 Task: Add the libraries component in the site builder.
Action: Mouse moved to (905, 69)
Screenshot: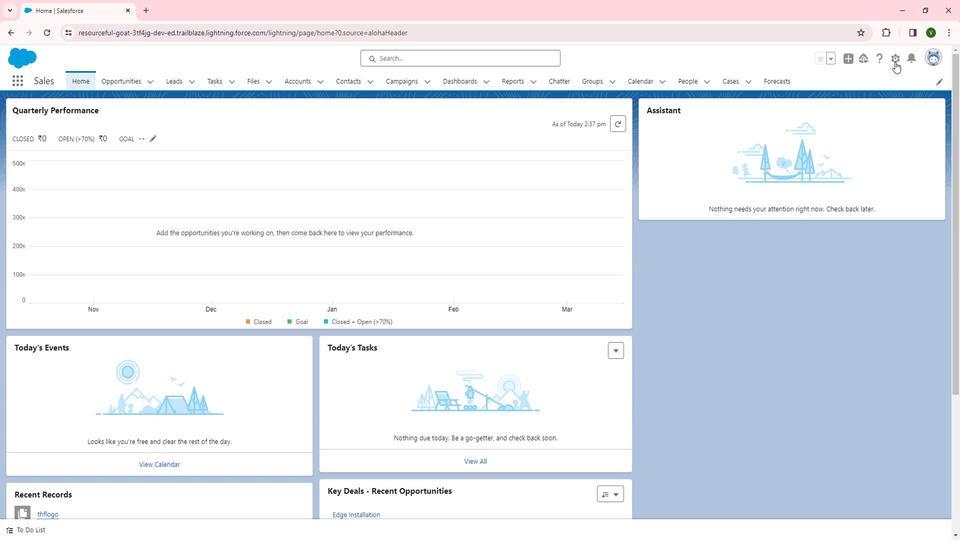 
Action: Mouse pressed left at (905, 69)
Screenshot: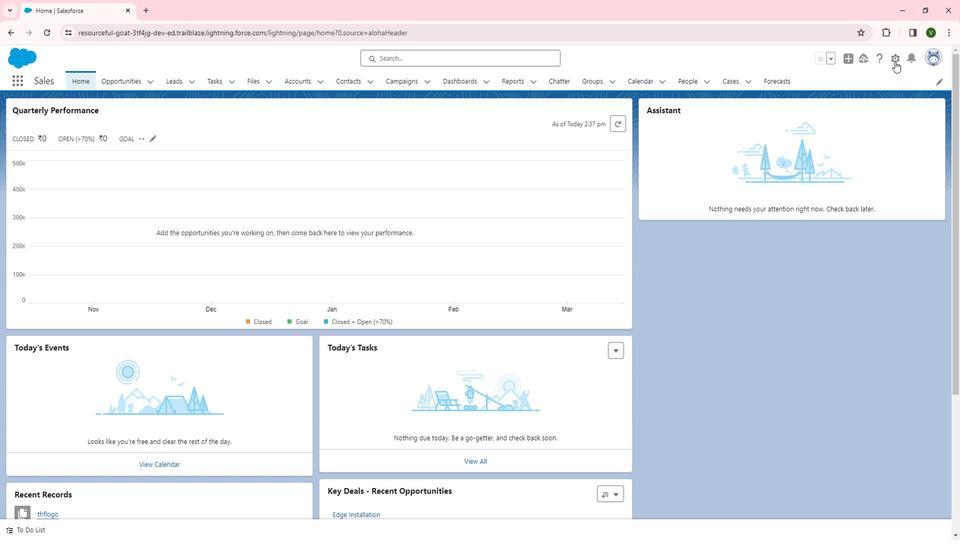 
Action: Mouse moved to (872, 99)
Screenshot: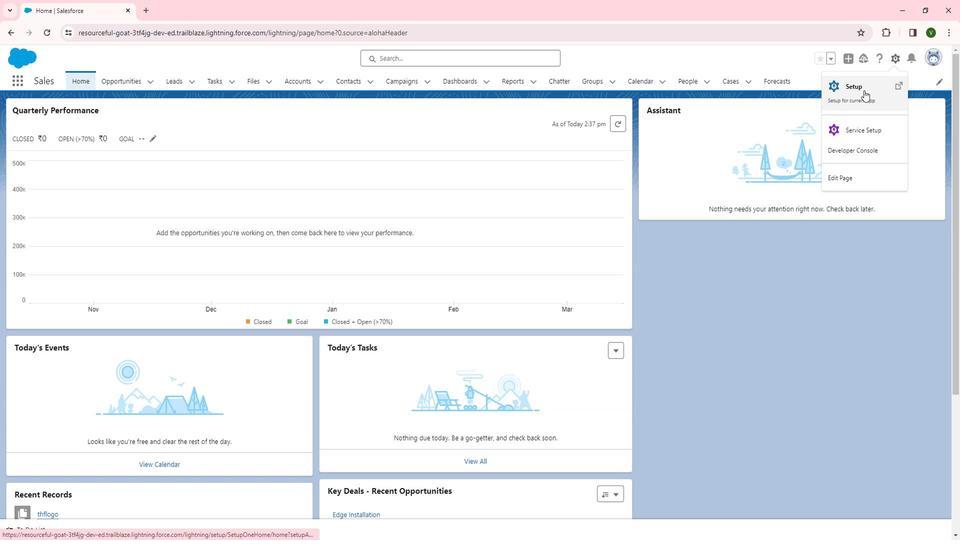 
Action: Mouse pressed left at (872, 99)
Screenshot: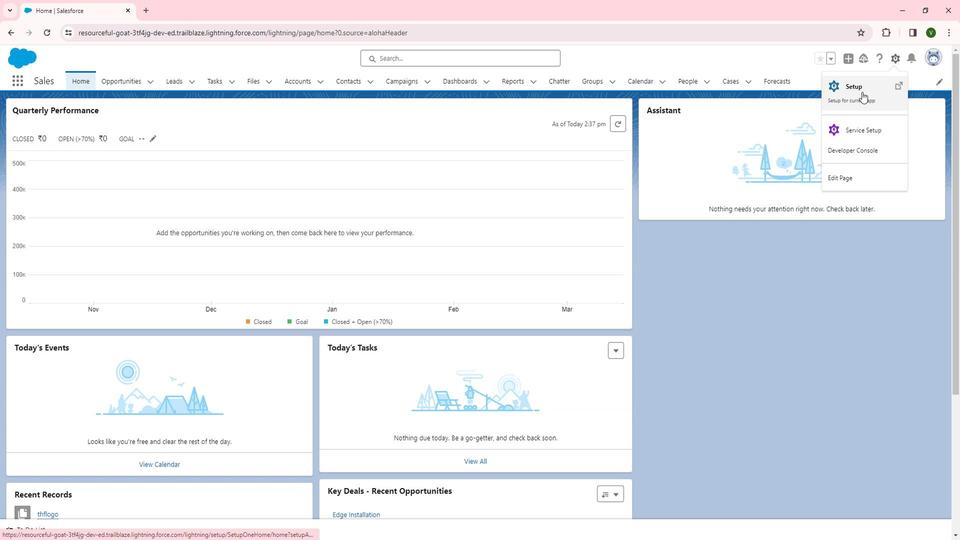 
Action: Mouse moved to (88, 275)
Screenshot: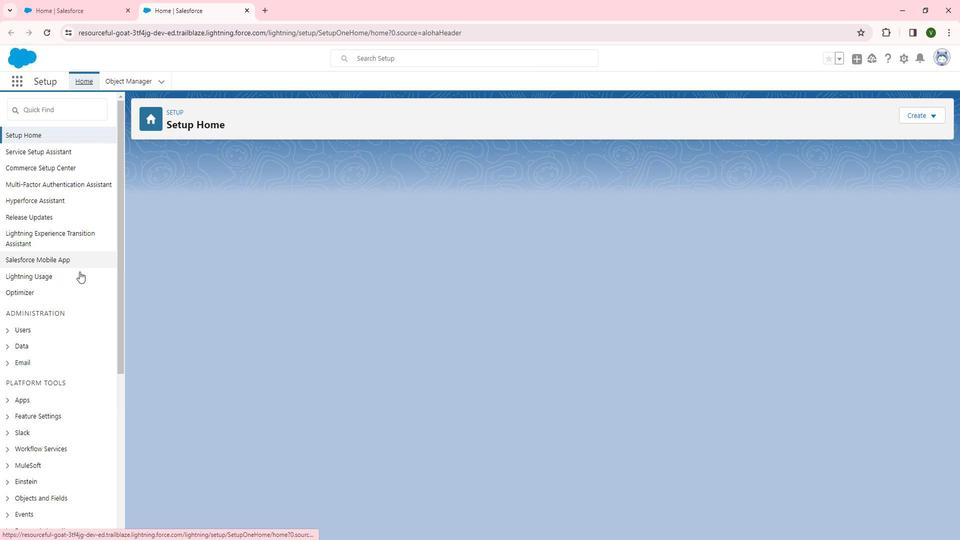 
Action: Mouse scrolled (88, 274) with delta (0, 0)
Screenshot: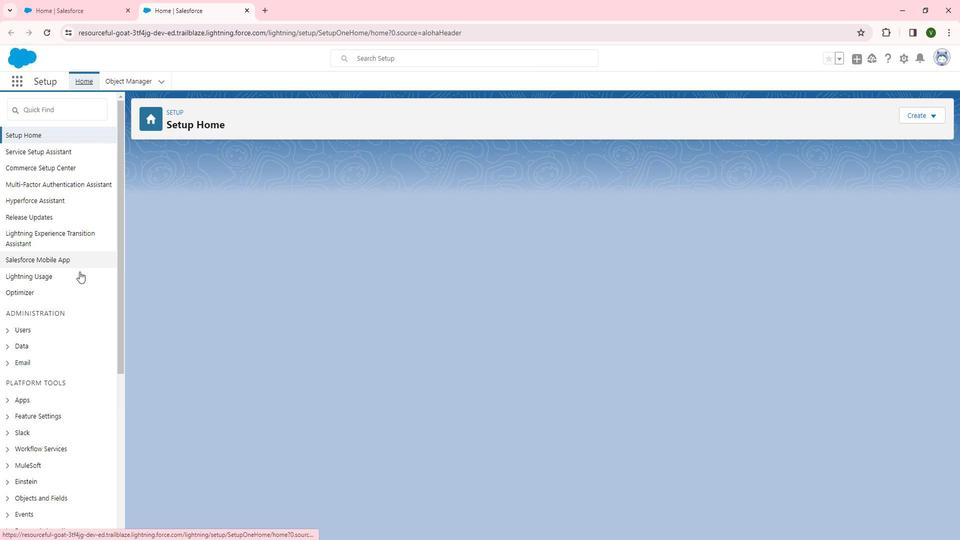 
Action: Mouse moved to (84, 291)
Screenshot: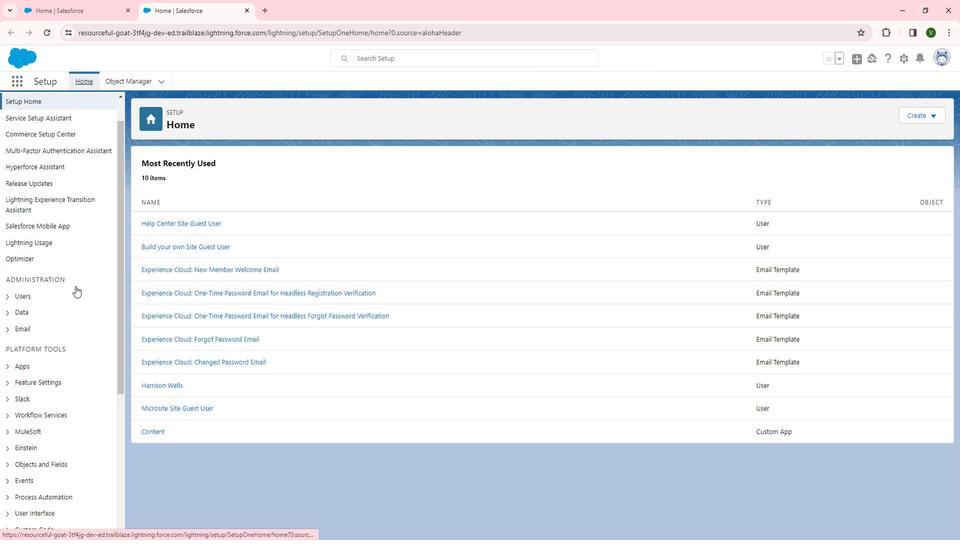 
Action: Mouse scrolled (84, 290) with delta (0, 0)
Screenshot: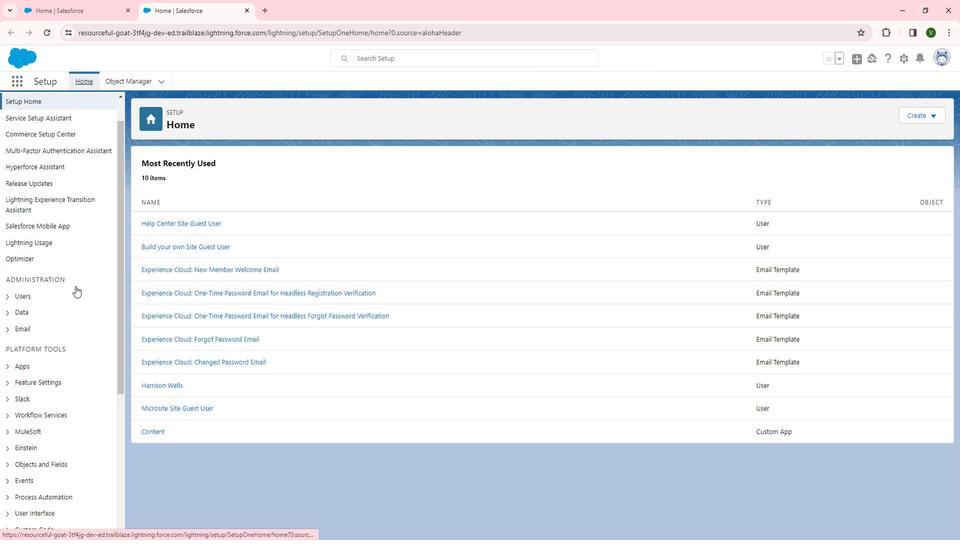 
Action: Mouse moved to (83, 292)
Screenshot: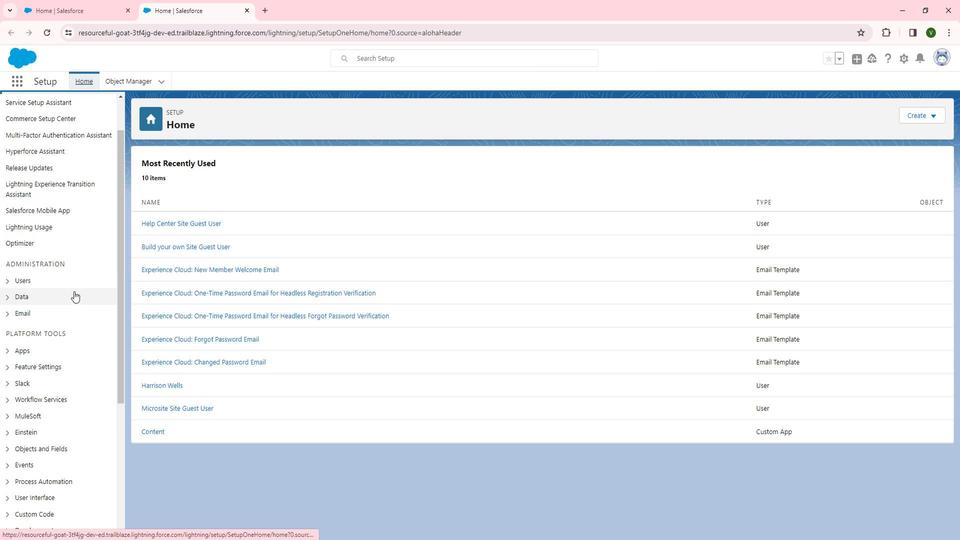 
Action: Mouse scrolled (83, 292) with delta (0, 0)
Screenshot: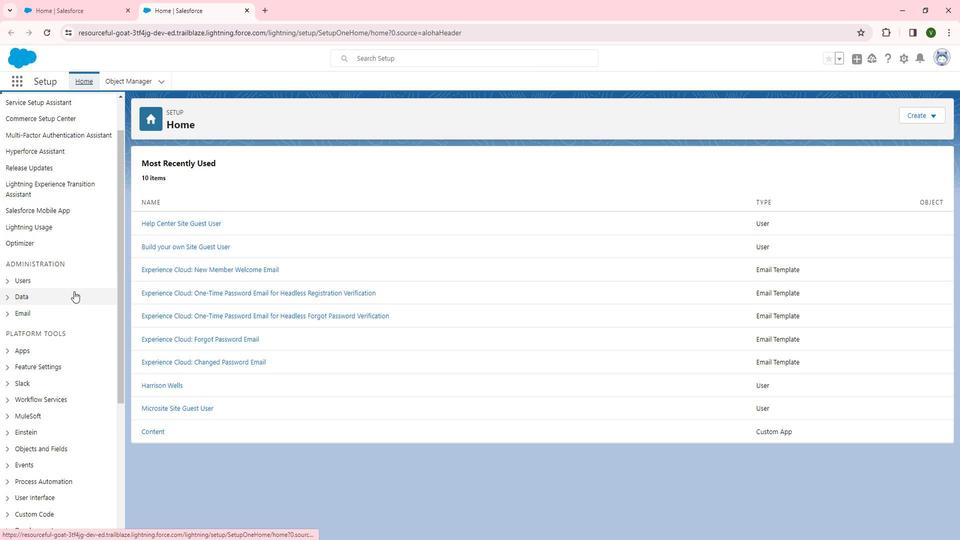 
Action: Mouse moved to (36, 261)
Screenshot: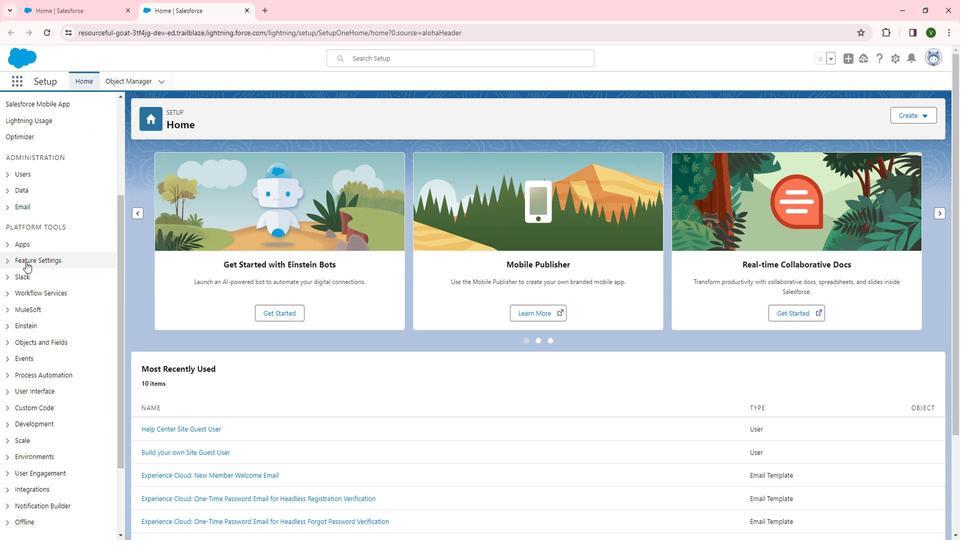 
Action: Mouse pressed left at (36, 261)
Screenshot: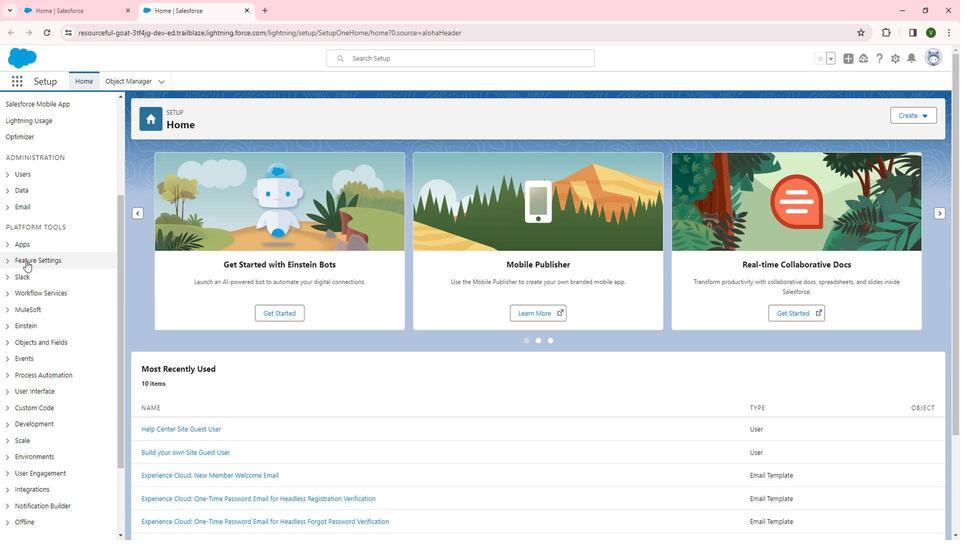 
Action: Mouse moved to (57, 342)
Screenshot: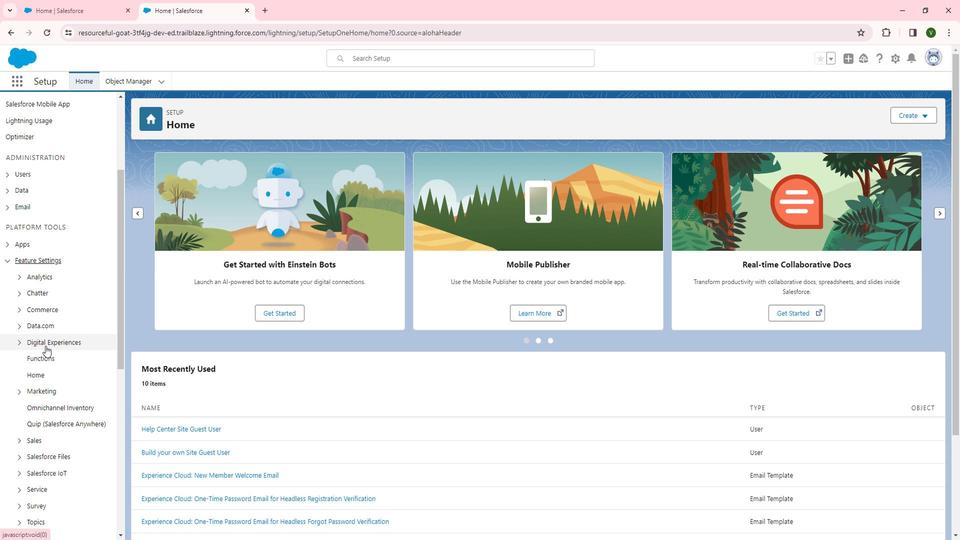 
Action: Mouse pressed left at (57, 342)
Screenshot: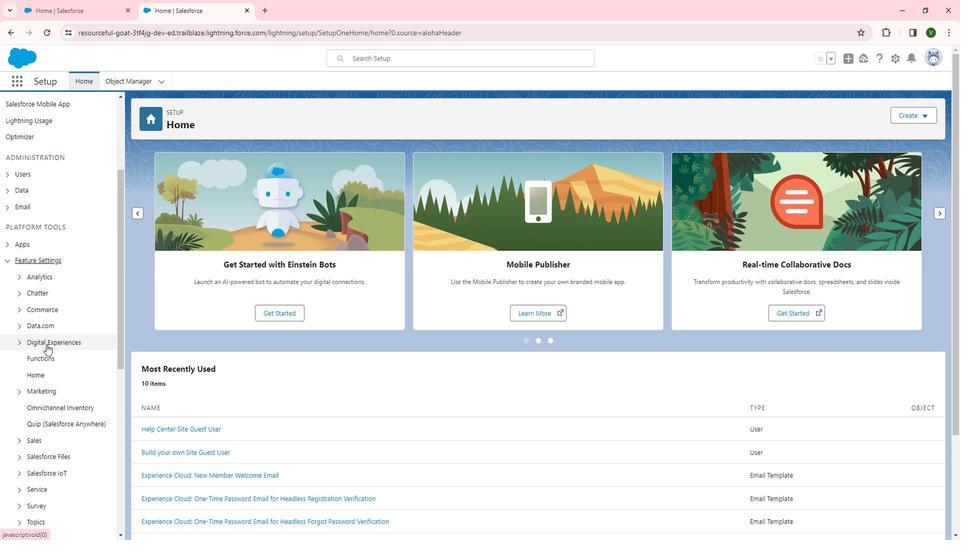 
Action: Mouse moved to (60, 336)
Screenshot: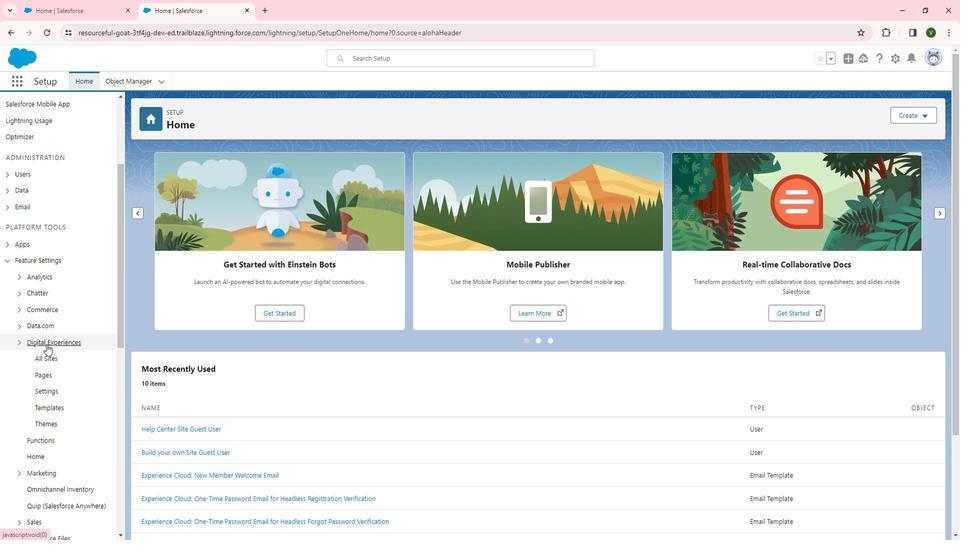 
Action: Mouse scrolled (60, 336) with delta (0, 0)
Screenshot: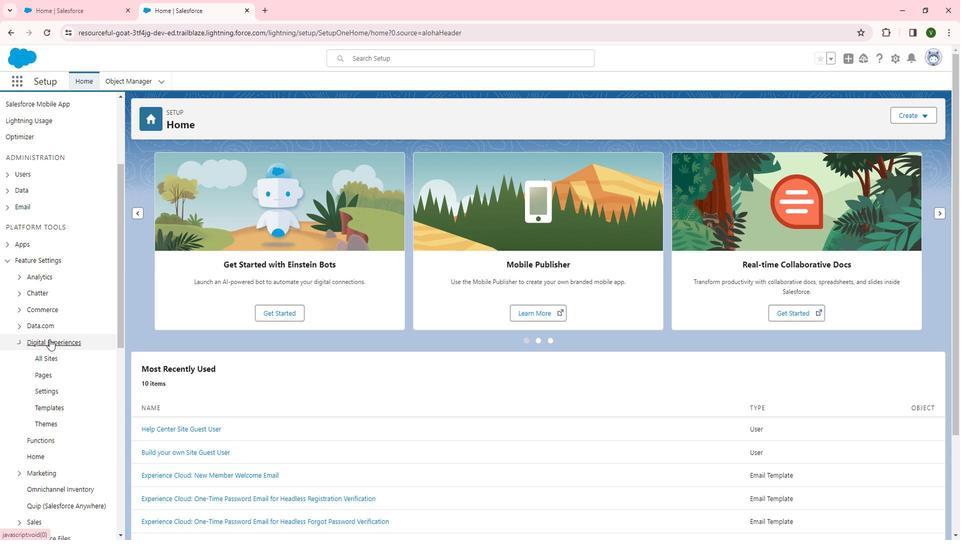 
Action: Mouse scrolled (60, 336) with delta (0, 0)
Screenshot: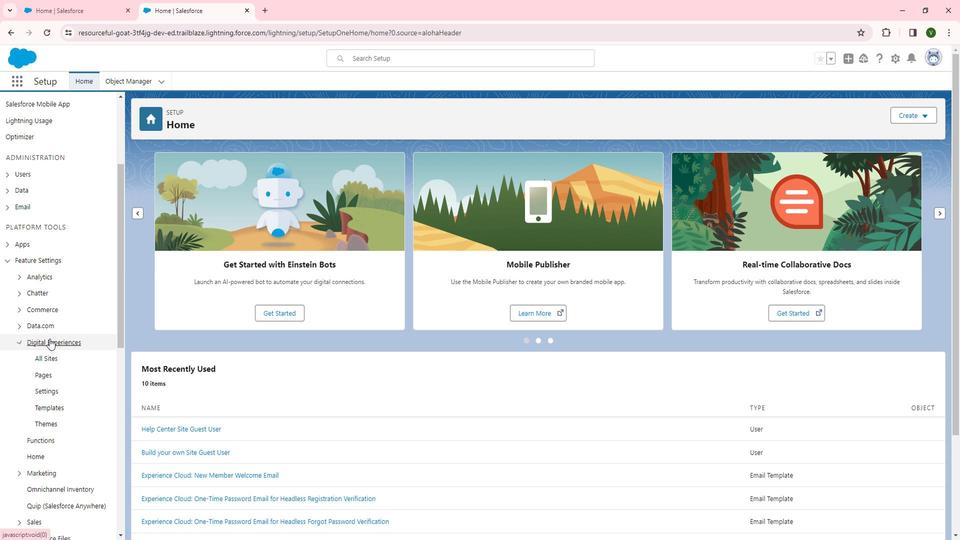 
Action: Mouse scrolled (60, 336) with delta (0, 0)
Screenshot: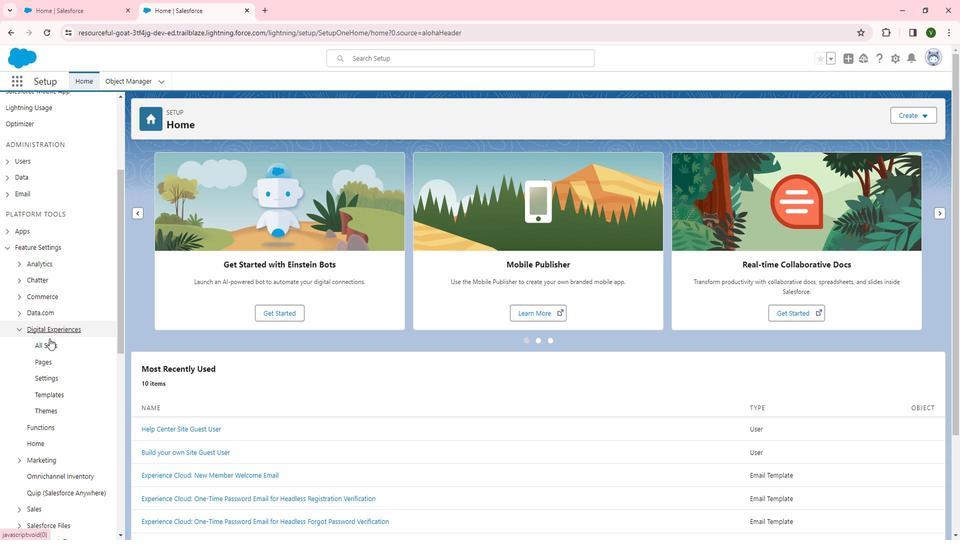 
Action: Mouse moved to (59, 203)
Screenshot: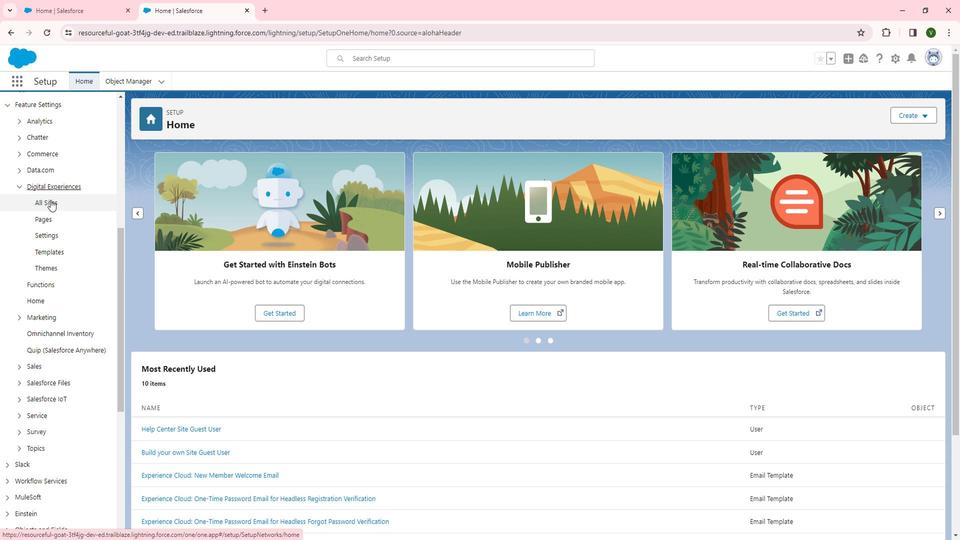 
Action: Mouse pressed left at (59, 203)
Screenshot: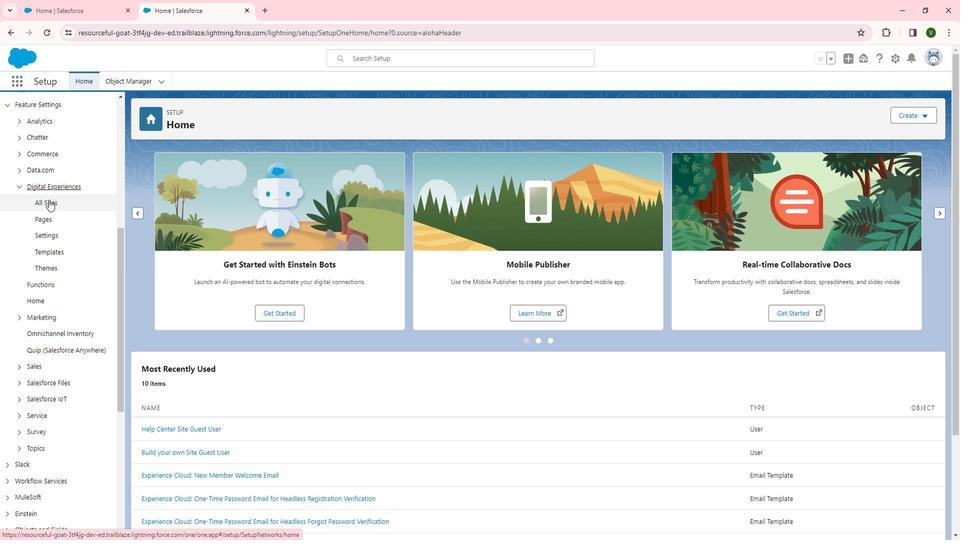 
Action: Mouse moved to (176, 265)
Screenshot: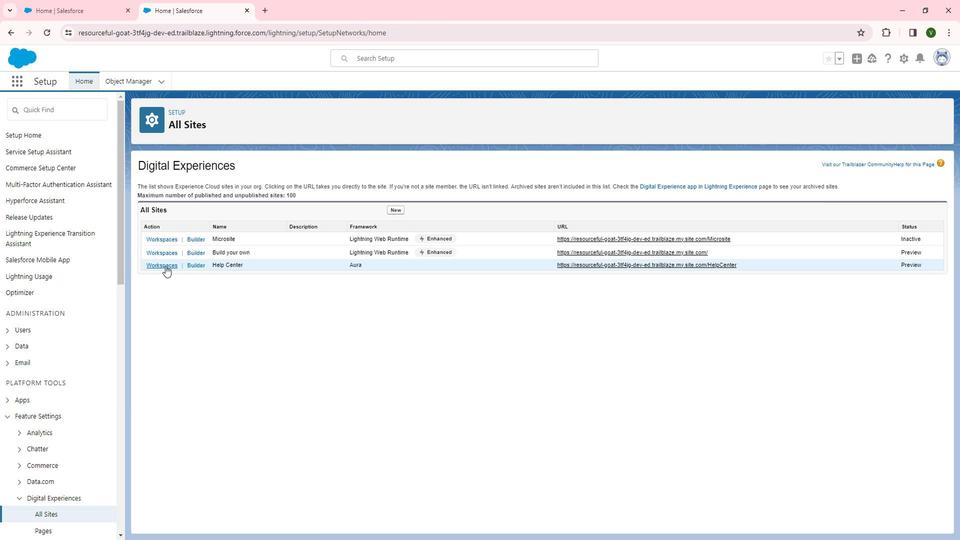 
Action: Mouse pressed left at (176, 265)
Screenshot: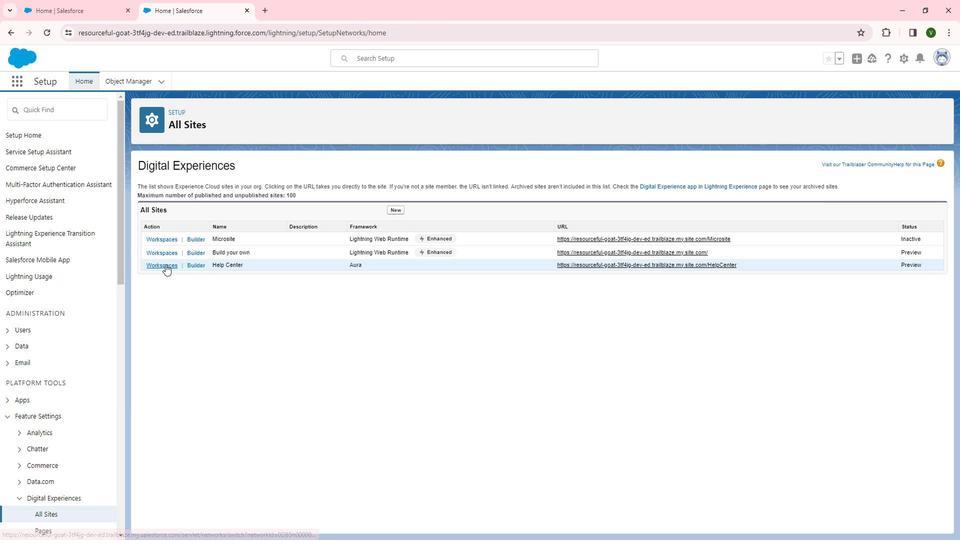 
Action: Mouse moved to (160, 252)
Screenshot: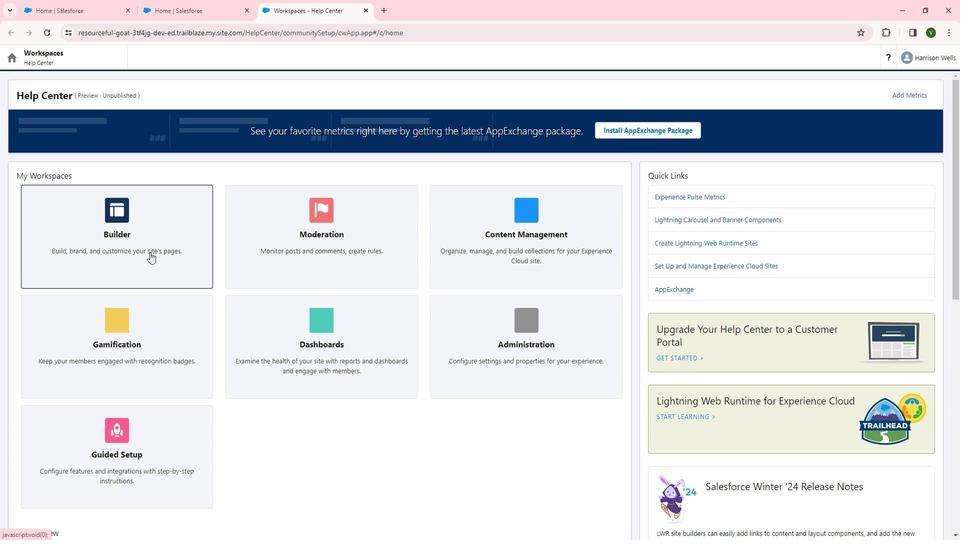 
Action: Mouse pressed left at (160, 252)
Screenshot: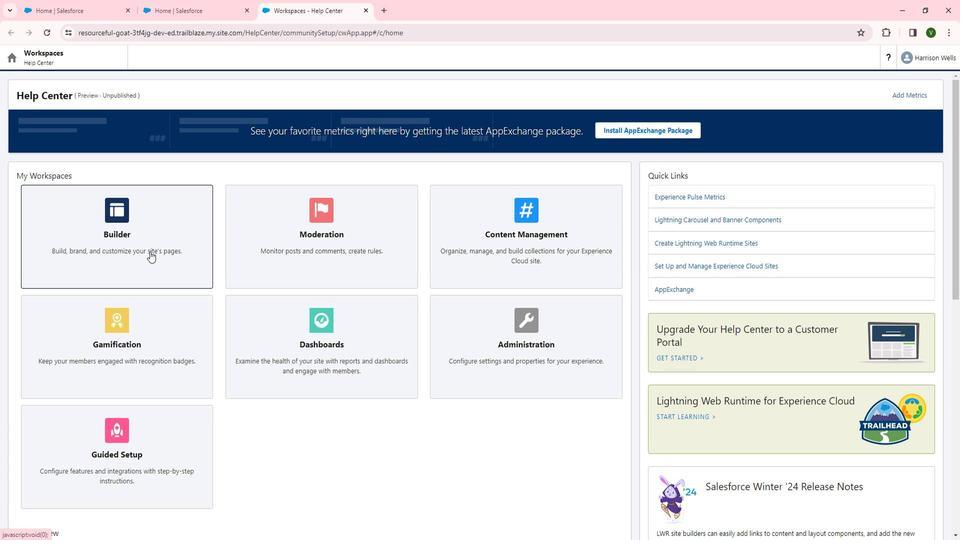 
Action: Mouse moved to (36, 120)
Screenshot: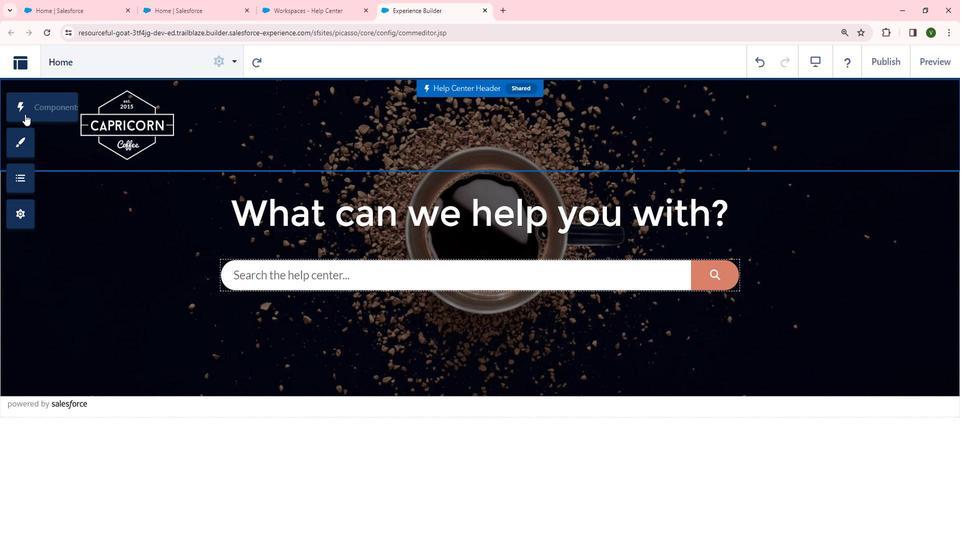 
Action: Mouse pressed left at (36, 120)
Screenshot: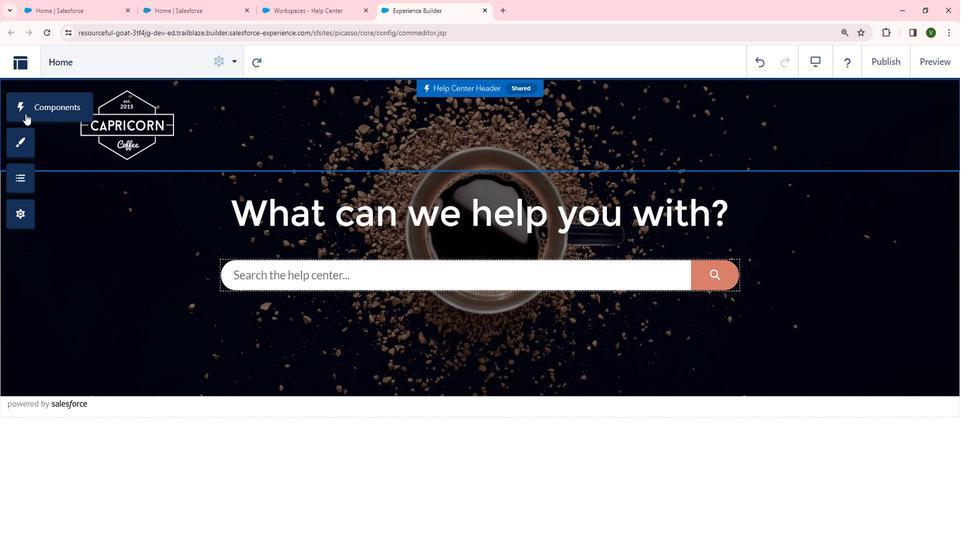 
Action: Mouse moved to (271, 405)
Screenshot: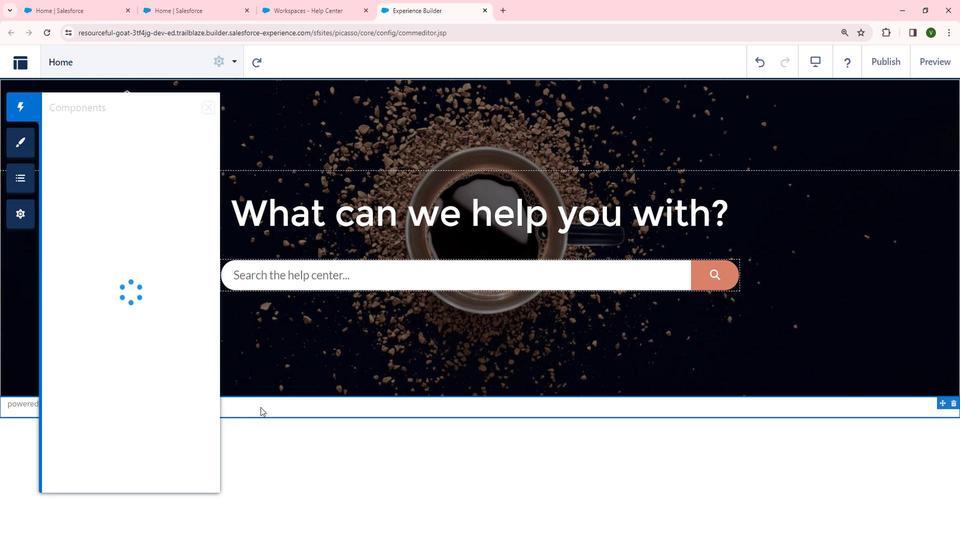 
Action: Mouse scrolled (271, 405) with delta (0, 0)
Screenshot: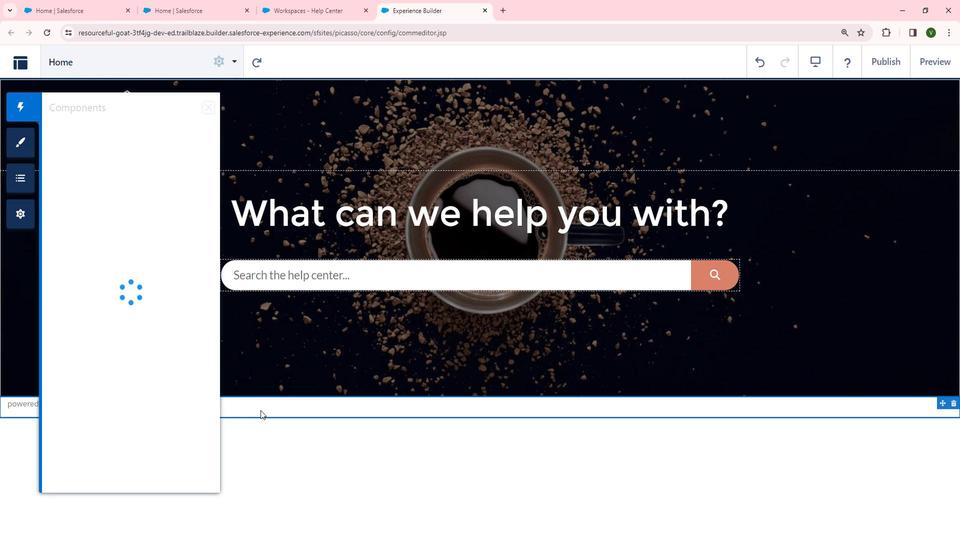 
Action: Mouse moved to (379, 421)
Screenshot: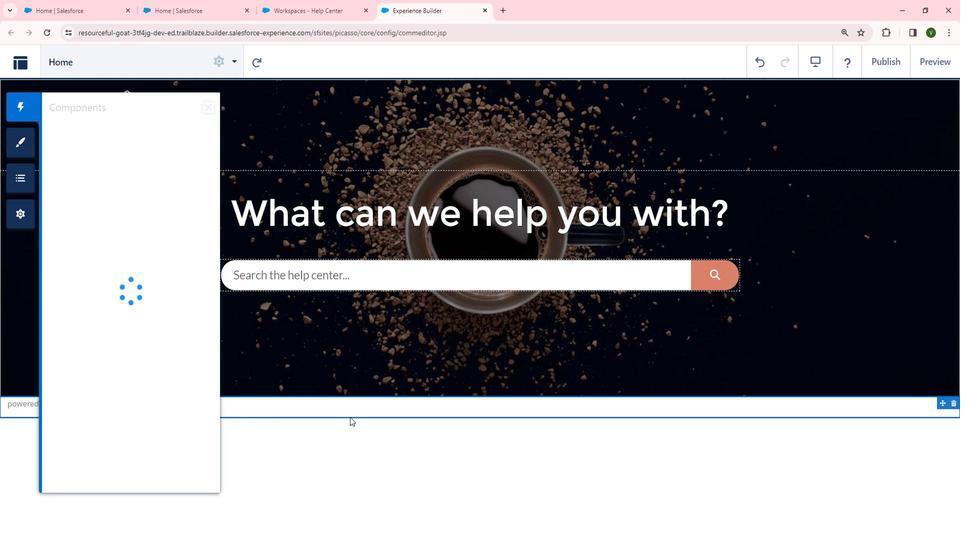 
Action: Mouse scrolled (379, 420) with delta (0, 0)
Screenshot: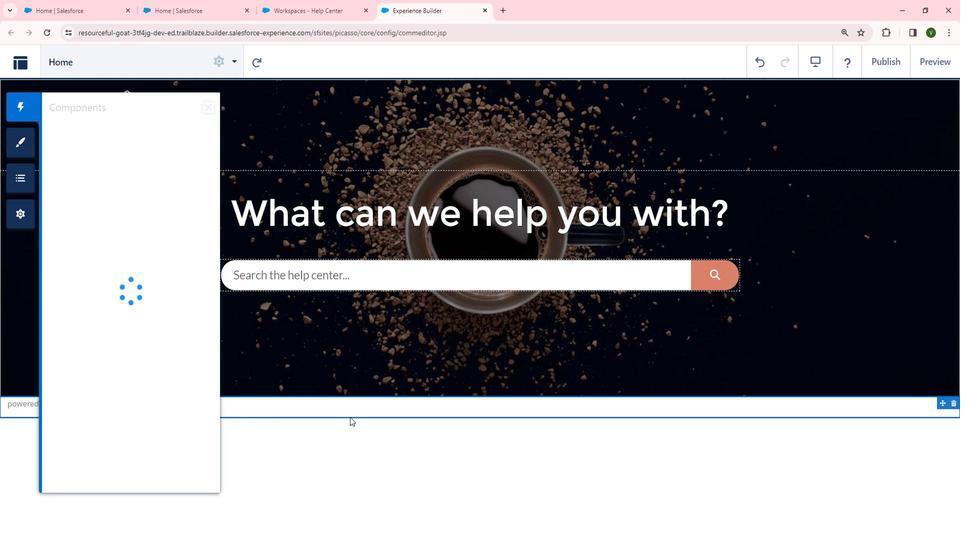 
Action: Mouse moved to (385, 425)
Screenshot: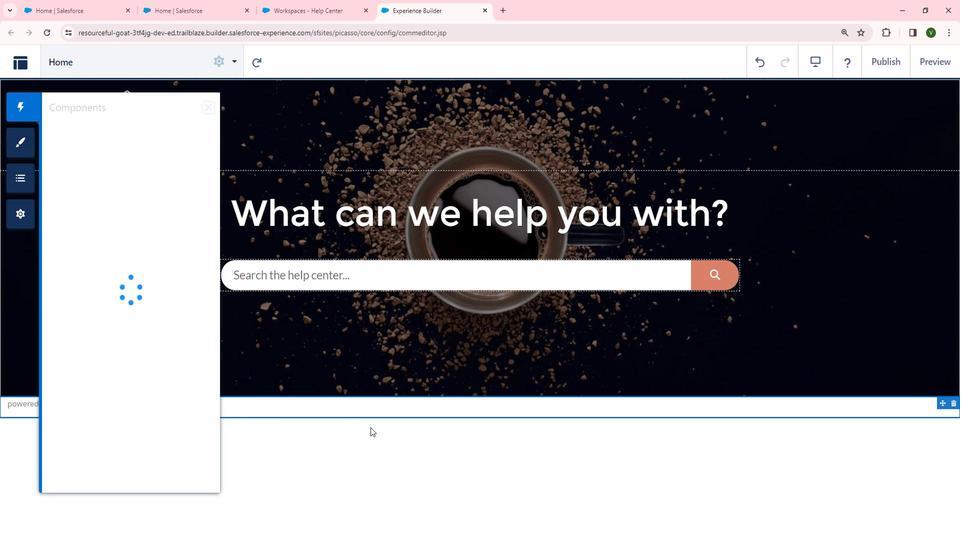 
Action: Mouse scrolled (385, 425) with delta (0, 0)
Screenshot: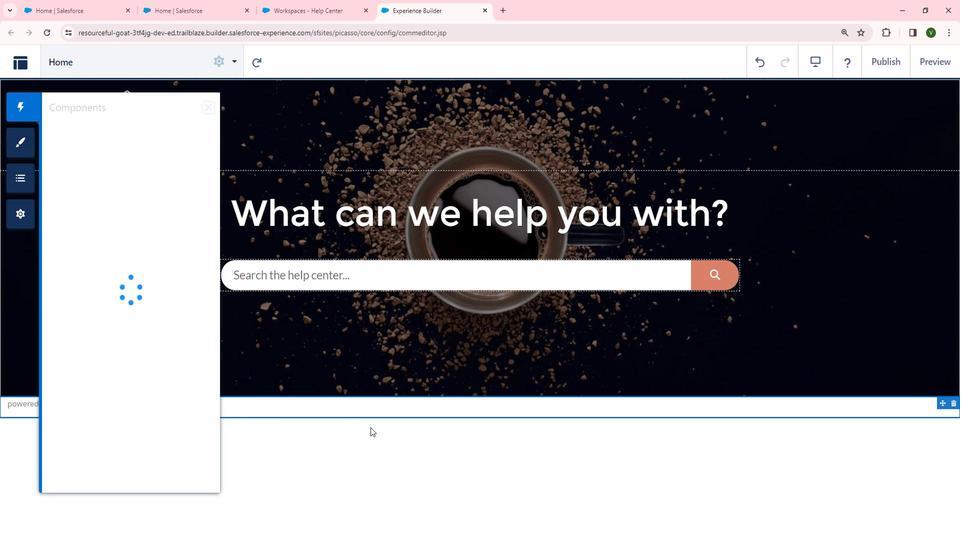 
Action: Mouse scrolled (385, 425) with delta (0, 0)
Screenshot: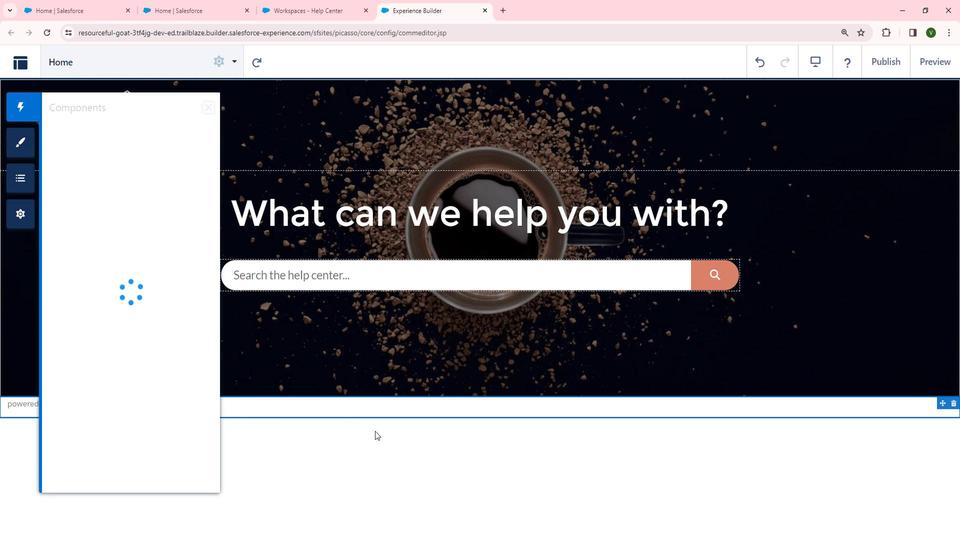
Action: Mouse scrolled (385, 425) with delta (0, 0)
Screenshot: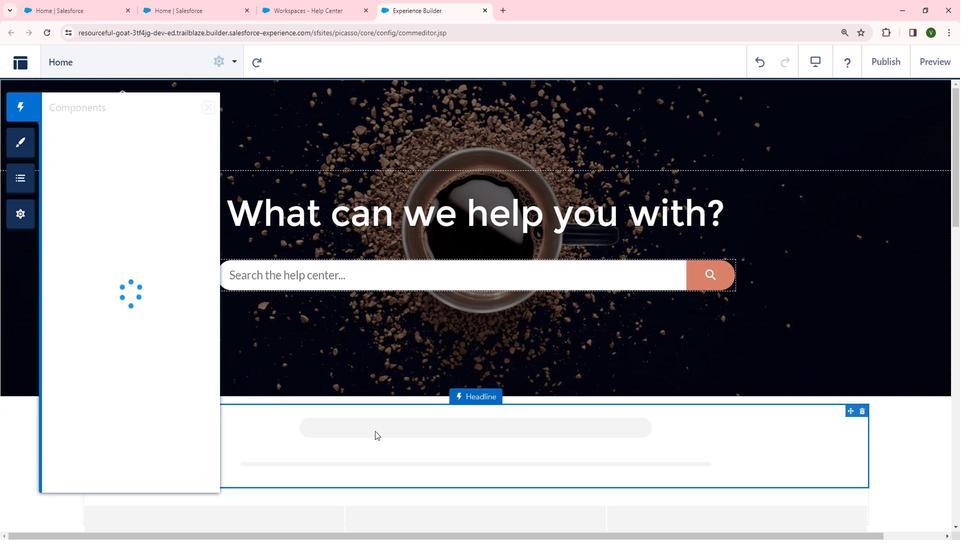 
Action: Mouse scrolled (385, 425) with delta (0, 0)
Screenshot: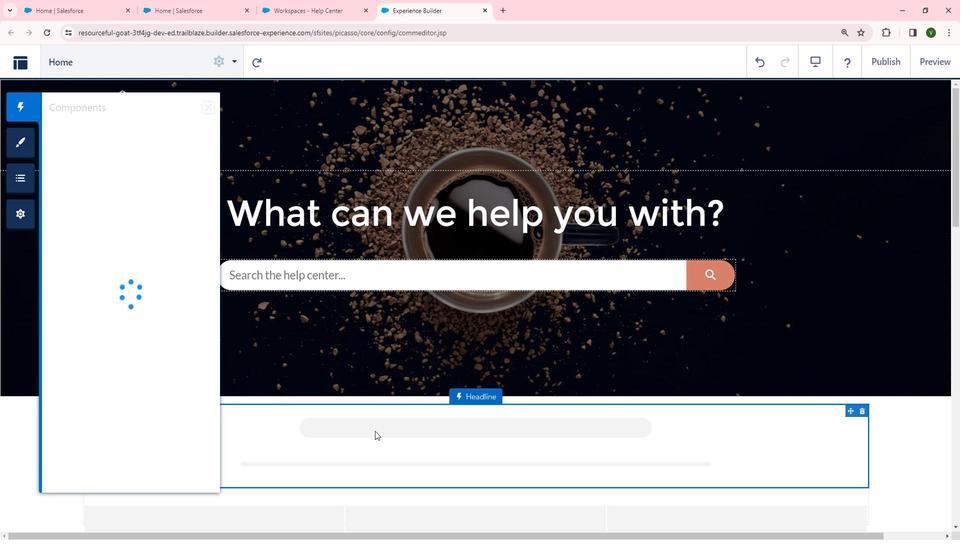 
Action: Mouse scrolled (385, 425) with delta (0, 0)
Screenshot: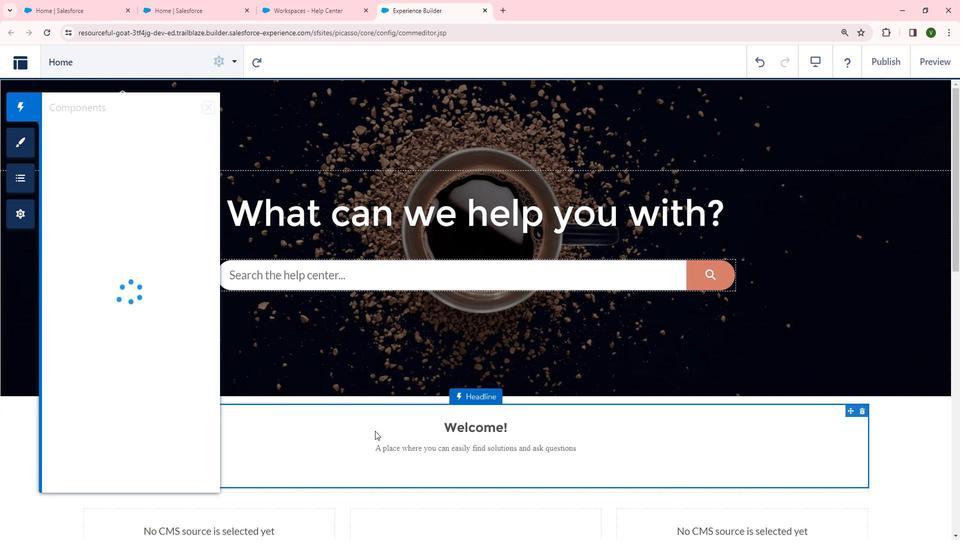 
Action: Mouse moved to (143, 324)
Screenshot: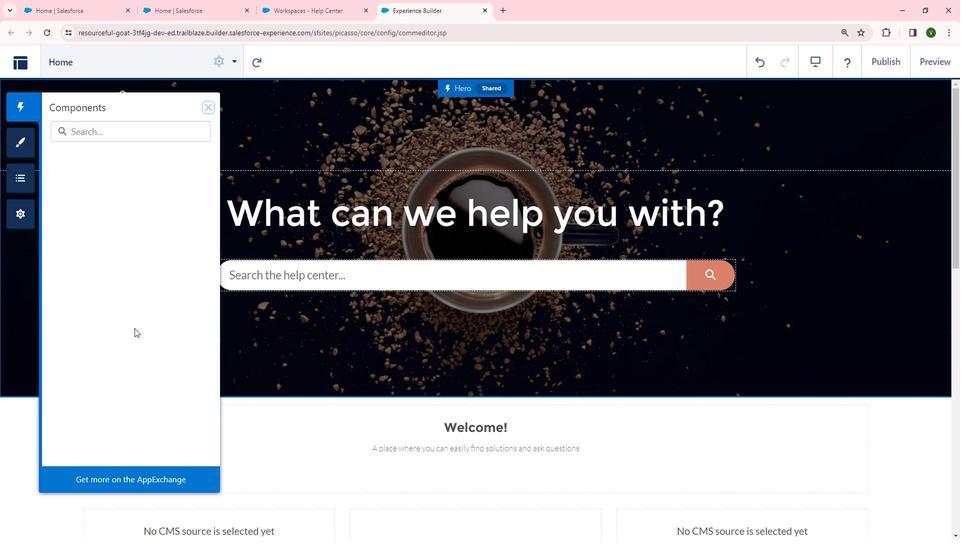 
Action: Mouse scrolled (143, 323) with delta (0, 0)
Screenshot: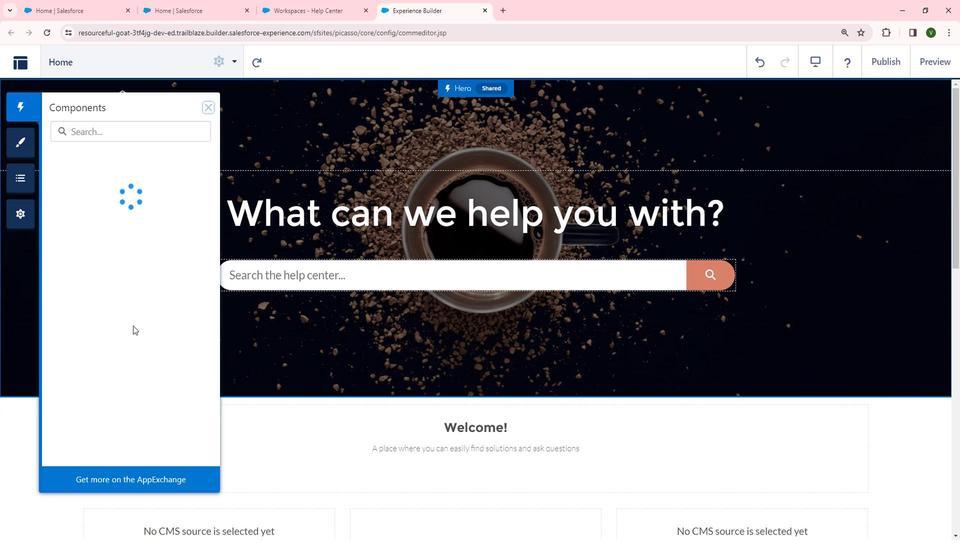 
Action: Mouse scrolled (143, 323) with delta (0, 0)
Screenshot: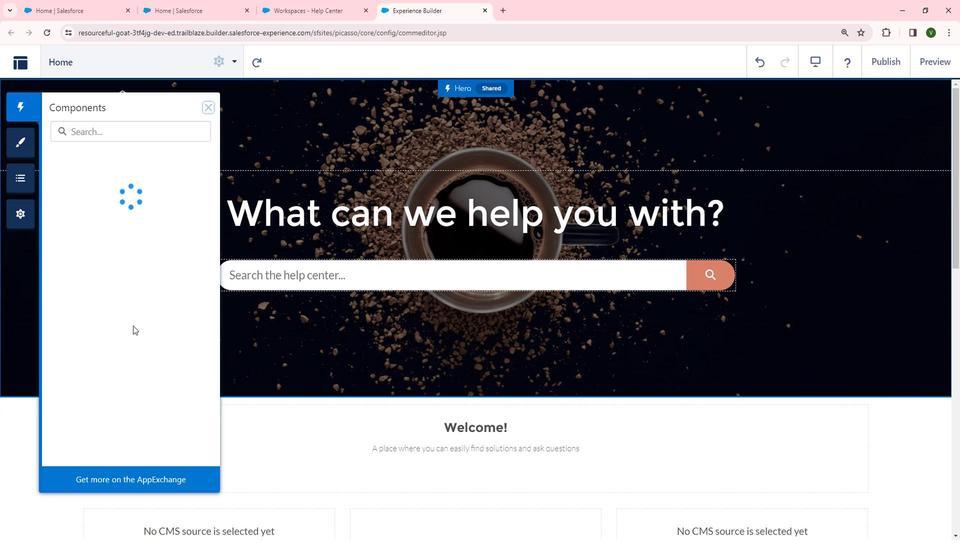 
Action: Mouse scrolled (143, 323) with delta (0, 0)
Screenshot: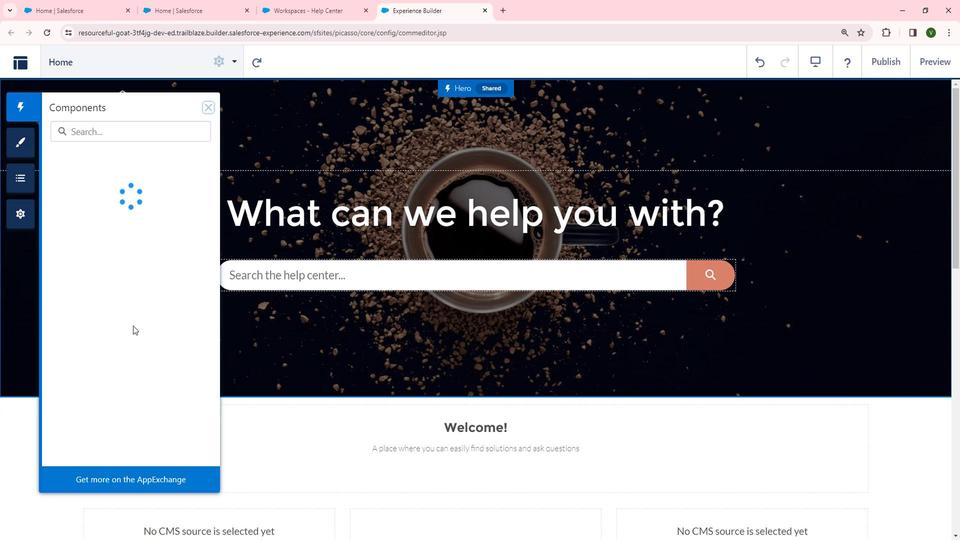 
Action: Mouse scrolled (143, 323) with delta (0, 0)
Screenshot: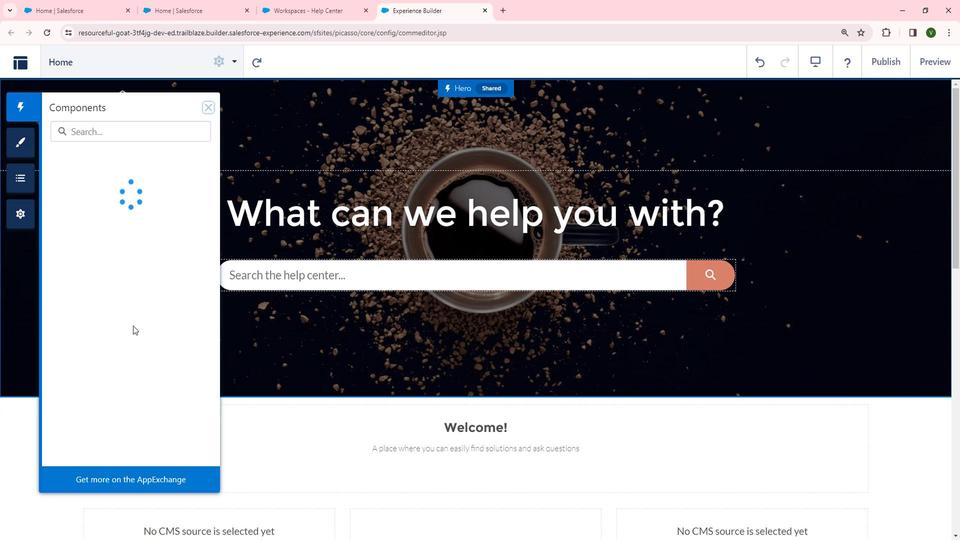 
Action: Mouse moved to (455, 448)
Screenshot: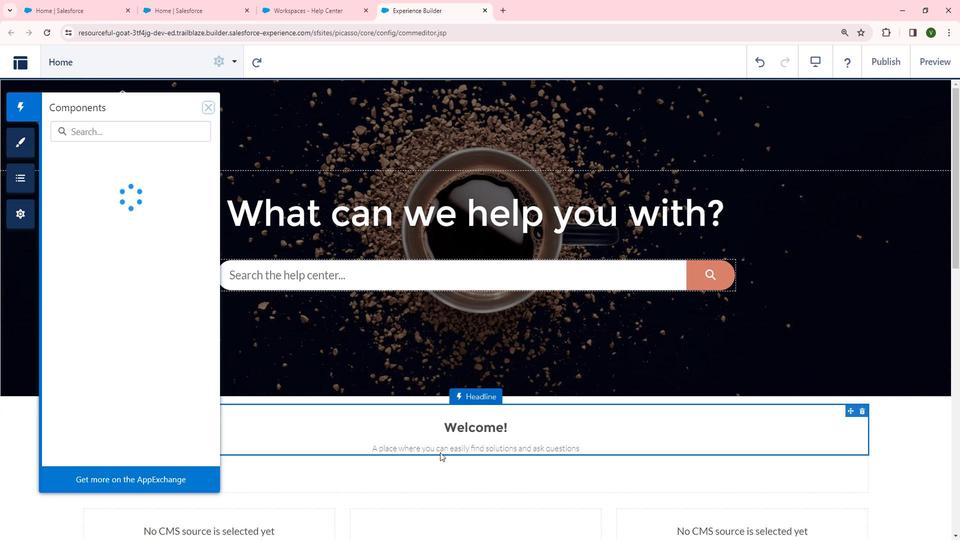 
Action: Mouse scrolled (455, 448) with delta (0, 0)
Screenshot: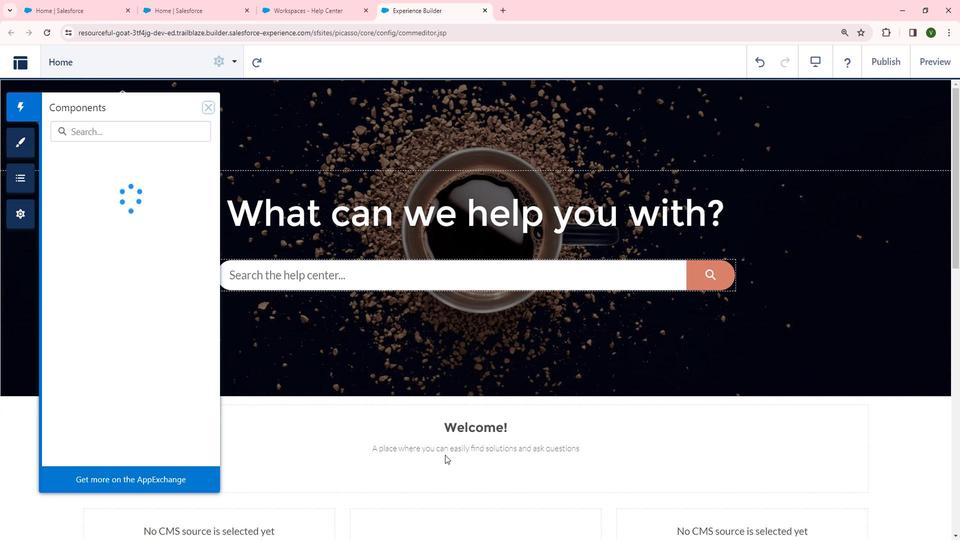 
Action: Mouse scrolled (455, 448) with delta (0, 0)
Screenshot: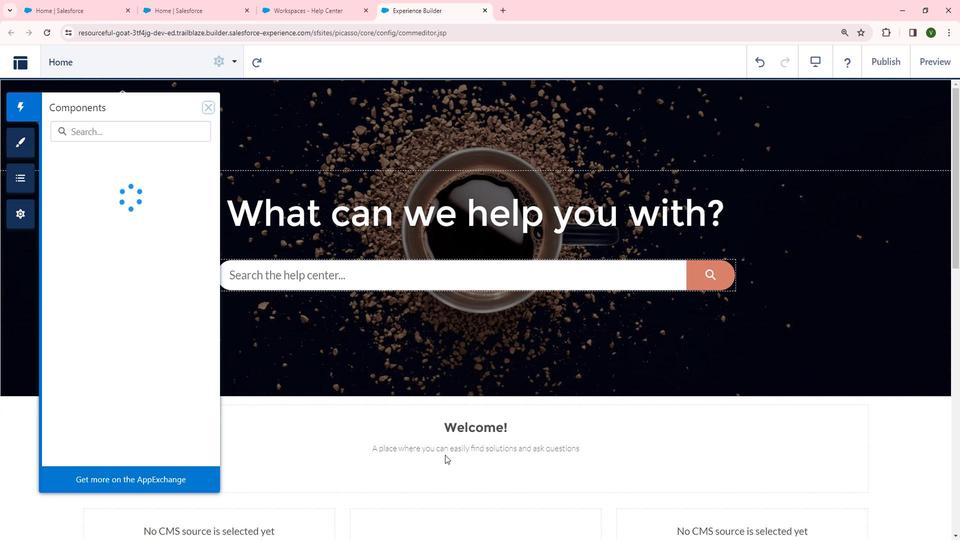 
Action: Mouse scrolled (455, 448) with delta (0, 0)
Screenshot: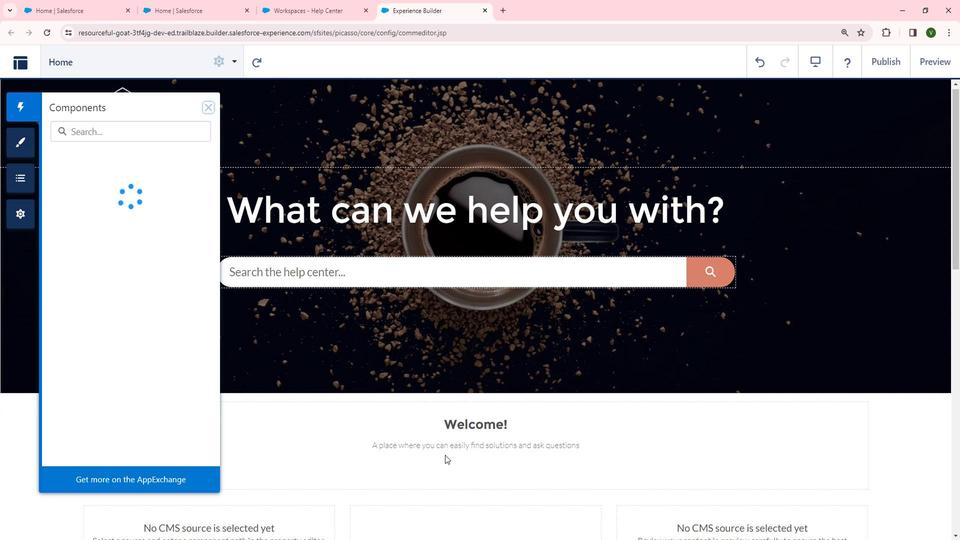 
Action: Mouse scrolled (455, 448) with delta (0, 0)
Screenshot: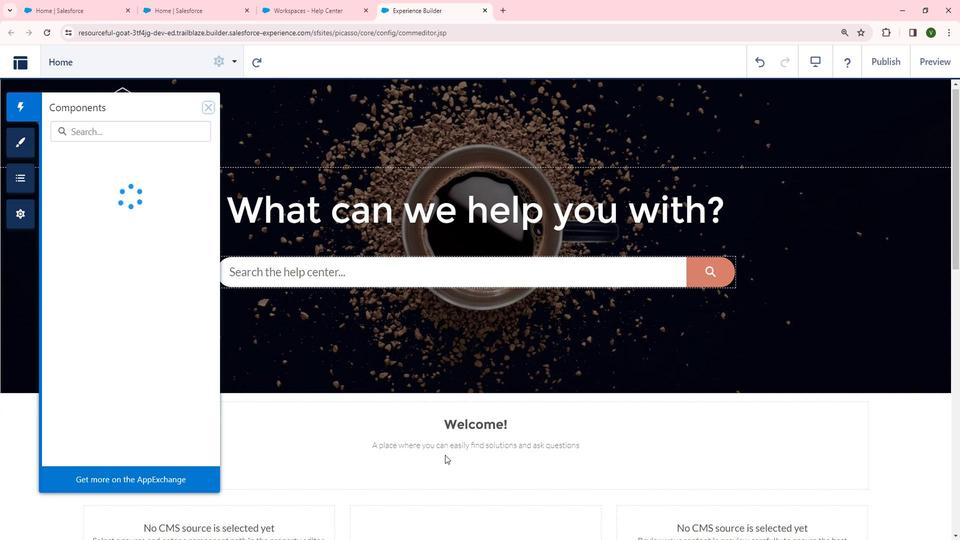 
Action: Mouse scrolled (455, 448) with delta (0, 0)
Screenshot: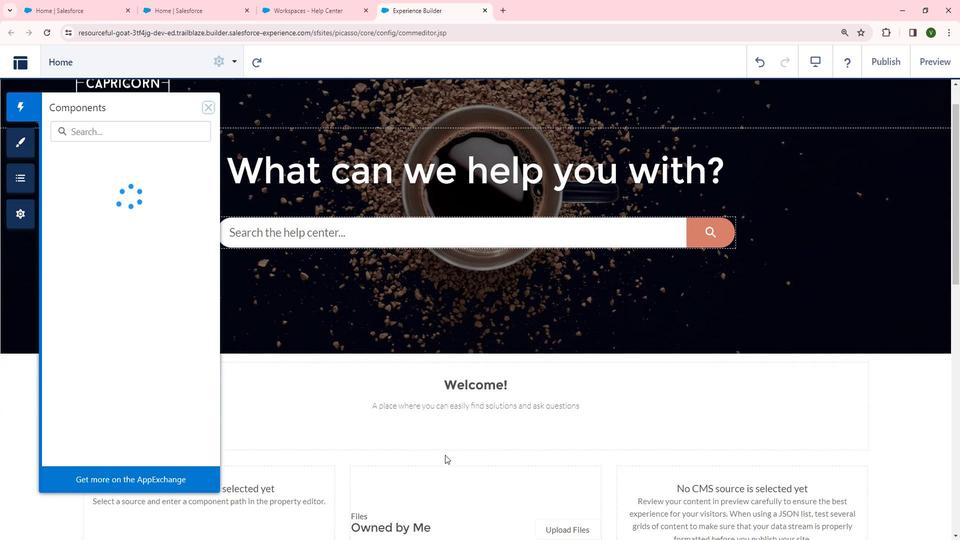 
Action: Mouse moved to (421, 417)
Screenshot: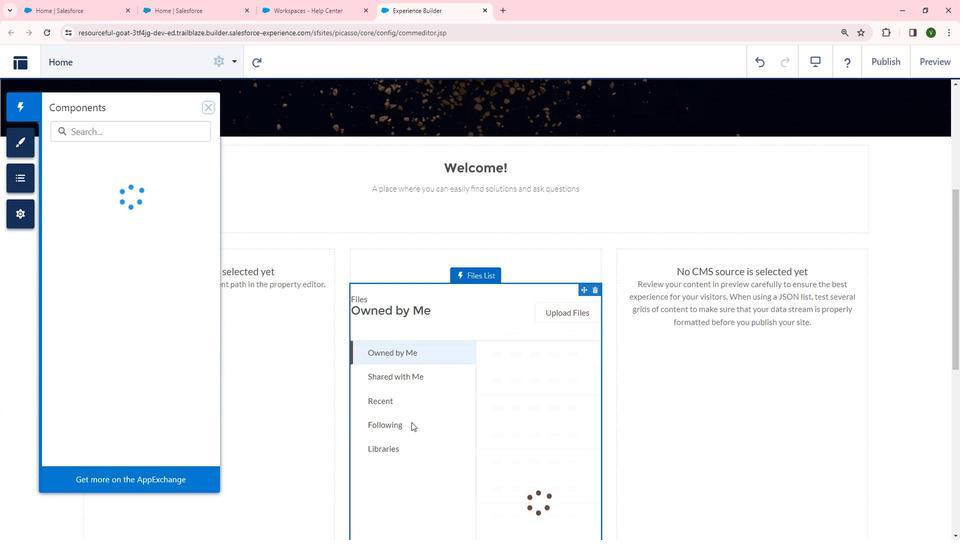 
Action: Mouse scrolled (421, 416) with delta (0, 0)
Screenshot: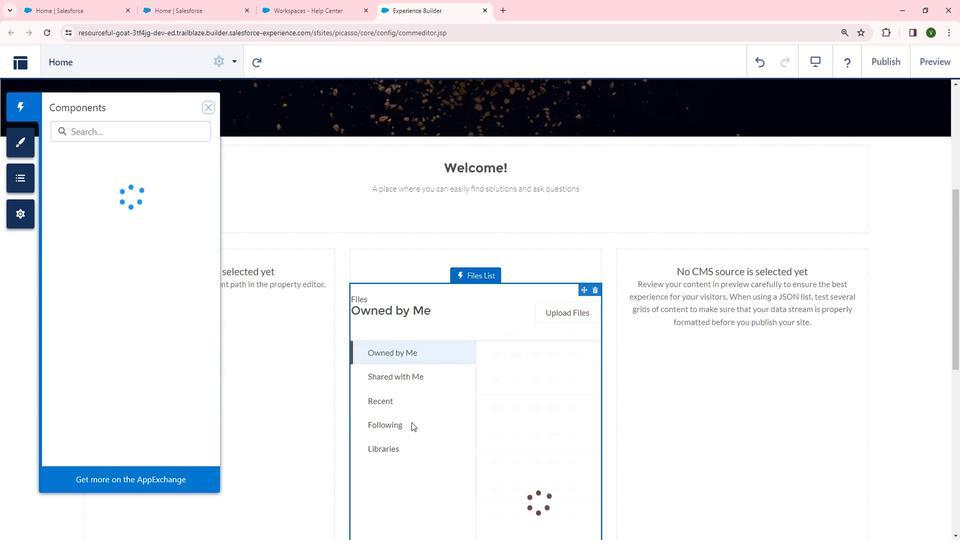 
Action: Mouse scrolled (421, 416) with delta (0, 0)
Screenshot: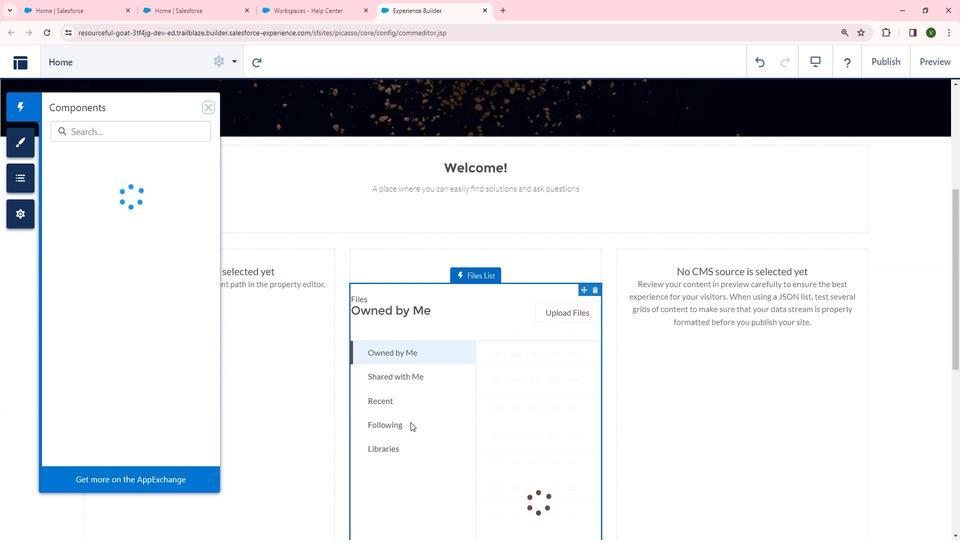 
Action: Mouse scrolled (421, 416) with delta (0, 0)
Screenshot: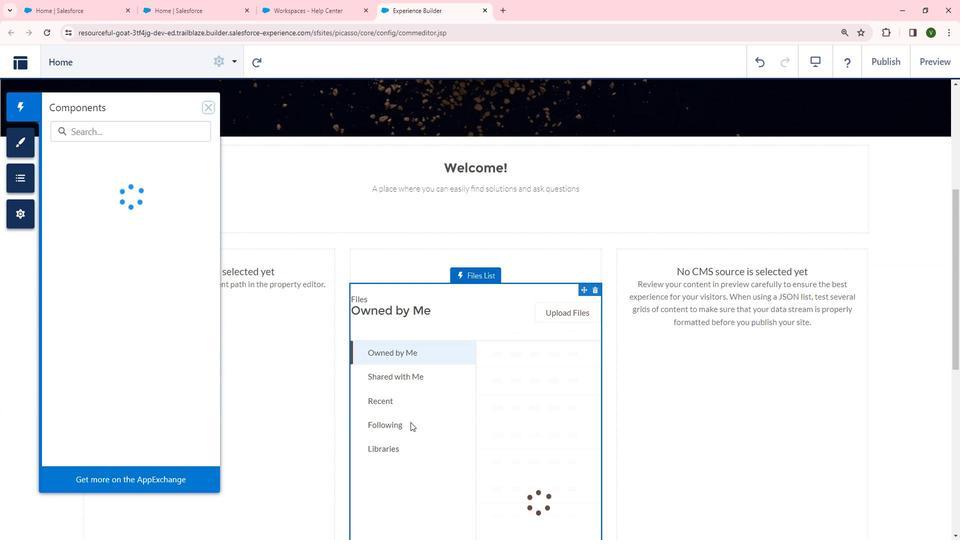 
Action: Mouse moved to (149, 293)
Screenshot: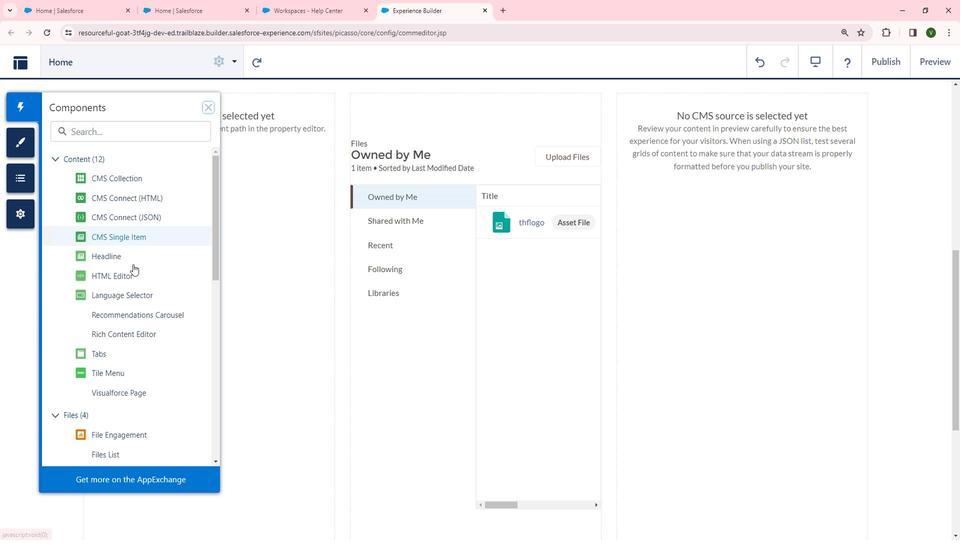 
Action: Mouse scrolled (149, 292) with delta (0, 0)
Screenshot: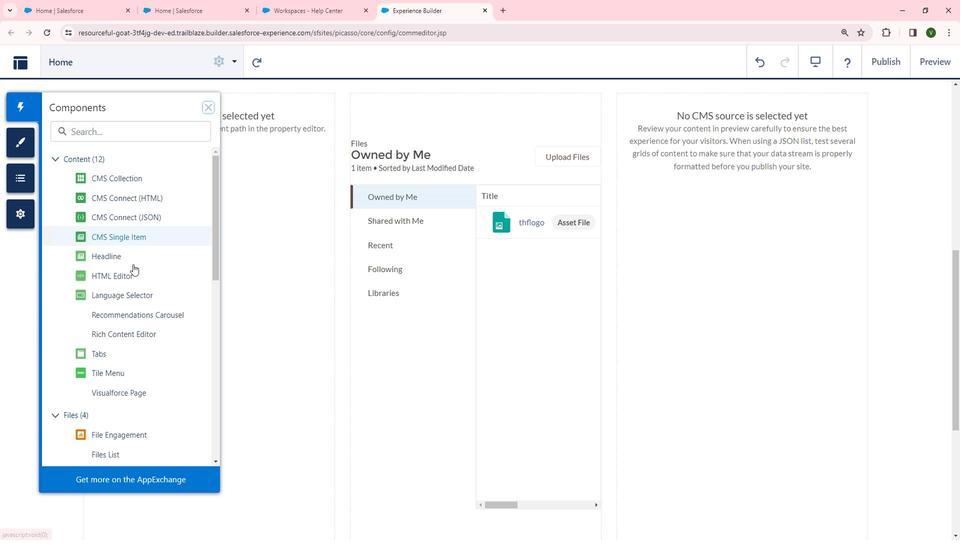 
Action: Mouse moved to (150, 295)
Screenshot: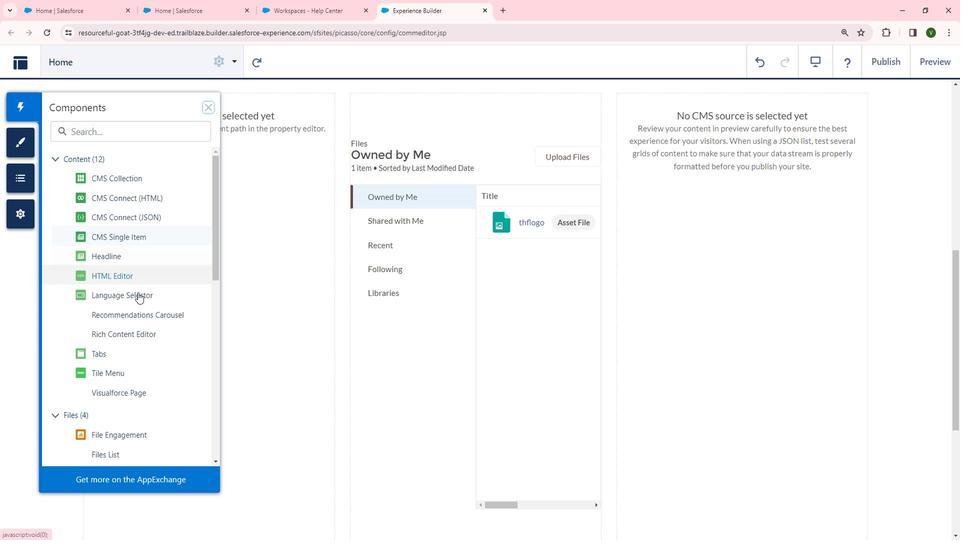 
Action: Mouse scrolled (150, 294) with delta (0, 0)
Screenshot: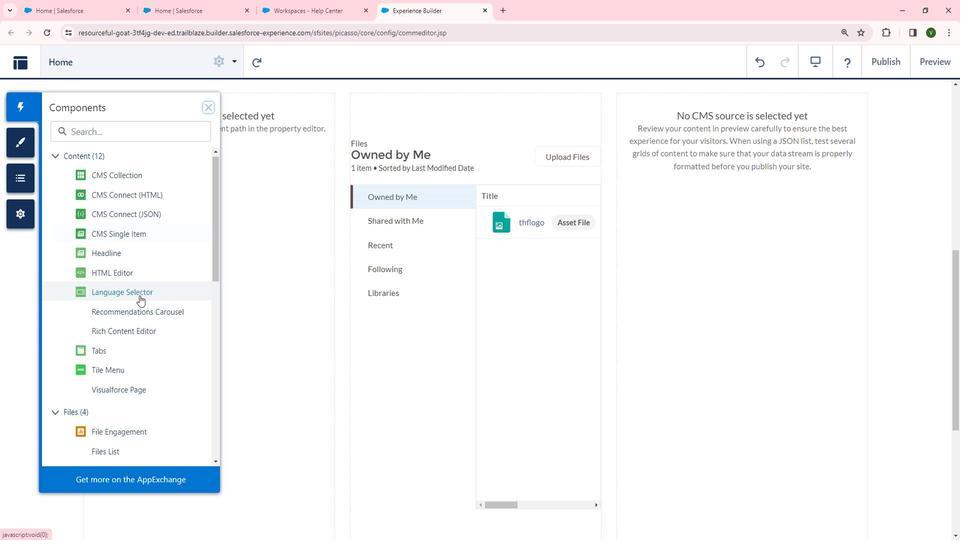 
Action: Mouse moved to (150, 295)
Screenshot: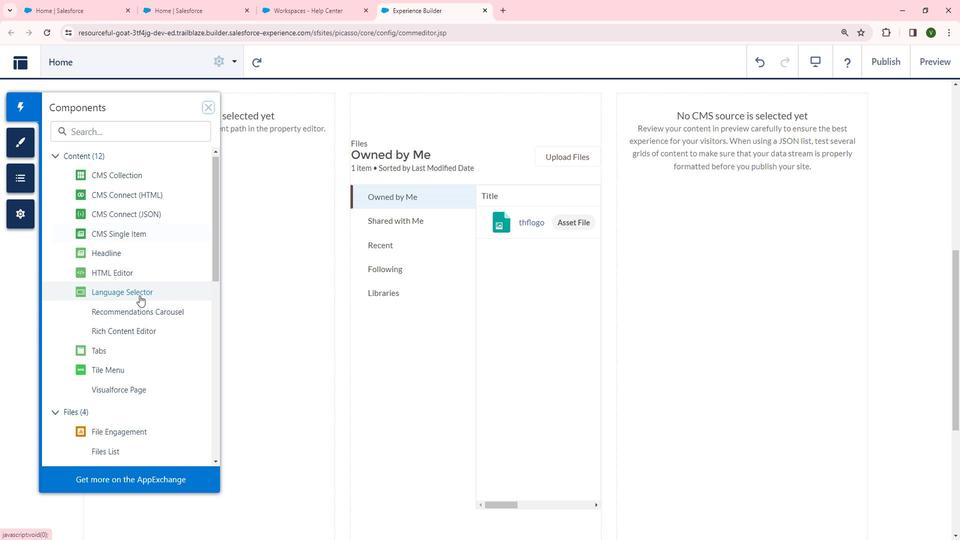 
Action: Mouse scrolled (150, 295) with delta (0, 0)
Screenshot: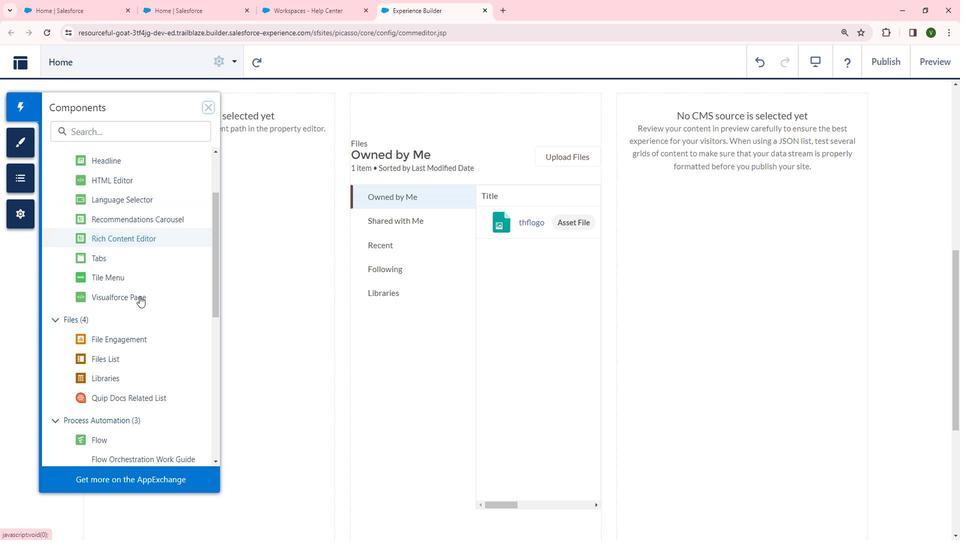 
Action: Mouse moved to (117, 313)
Screenshot: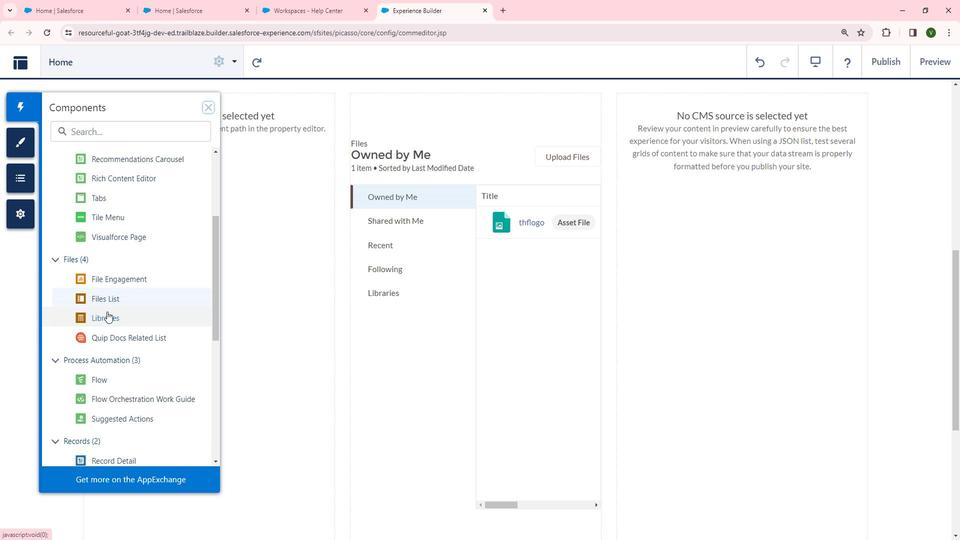 
Action: Mouse pressed left at (117, 313)
Screenshot: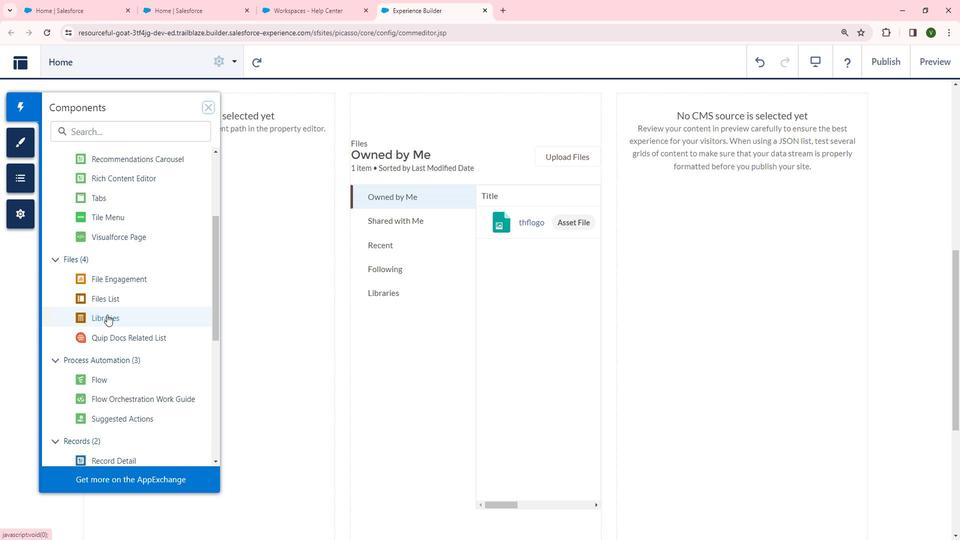 
Action: Mouse moved to (701, 292)
Screenshot: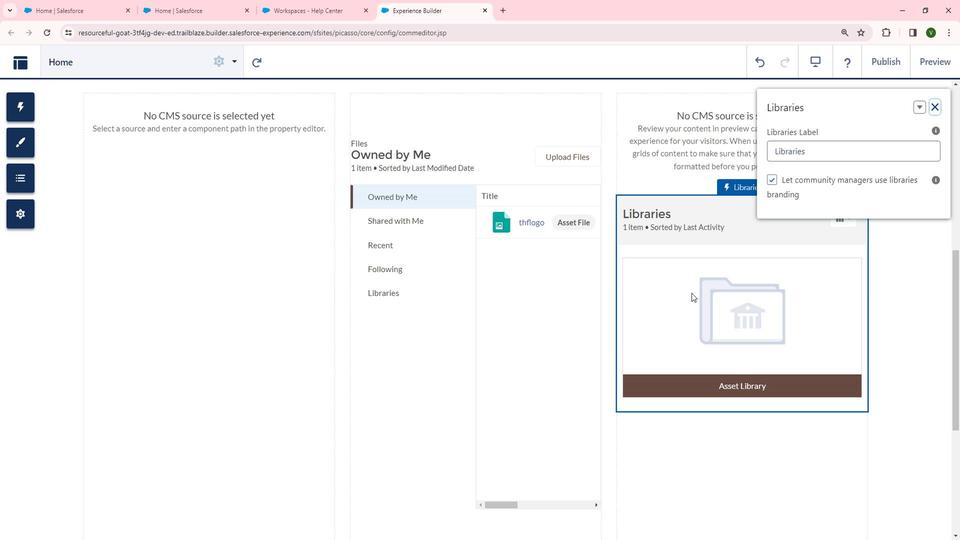 
